 Task: Learn more about a business.
Action: Mouse moved to (752, 97)
Screenshot: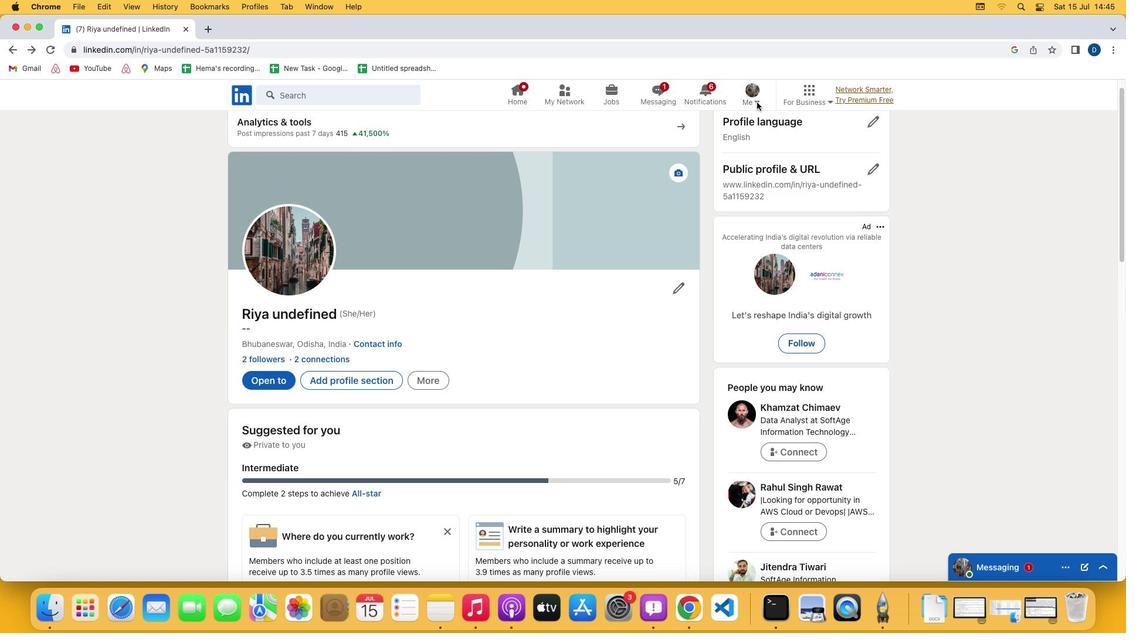 
Action: Mouse pressed left at (752, 97)
Screenshot: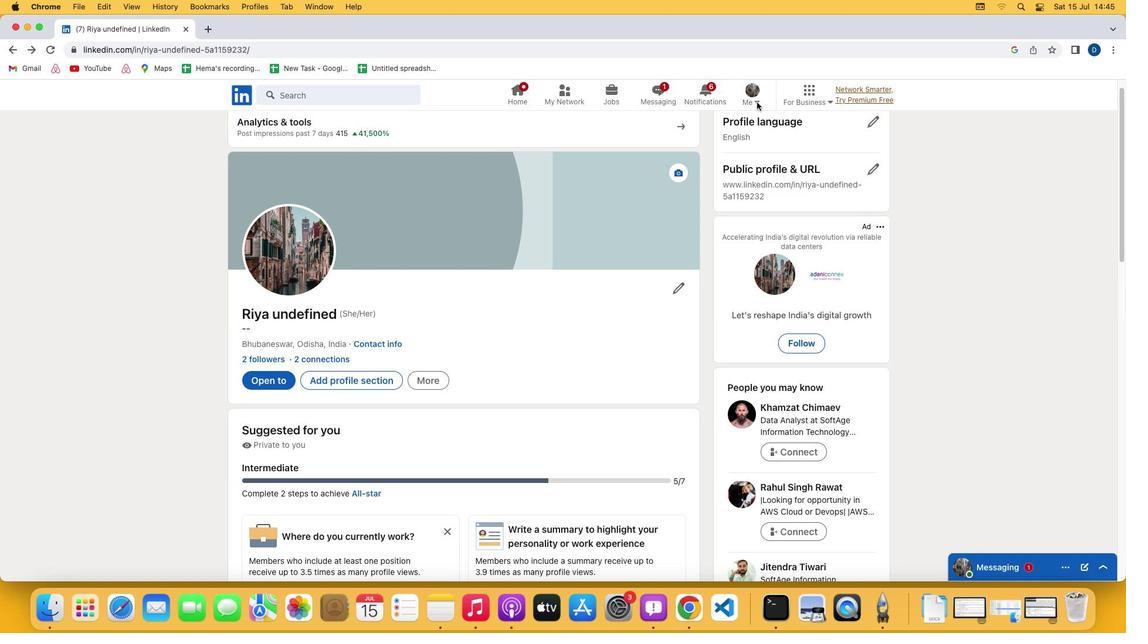 
Action: Mouse pressed left at (752, 97)
Screenshot: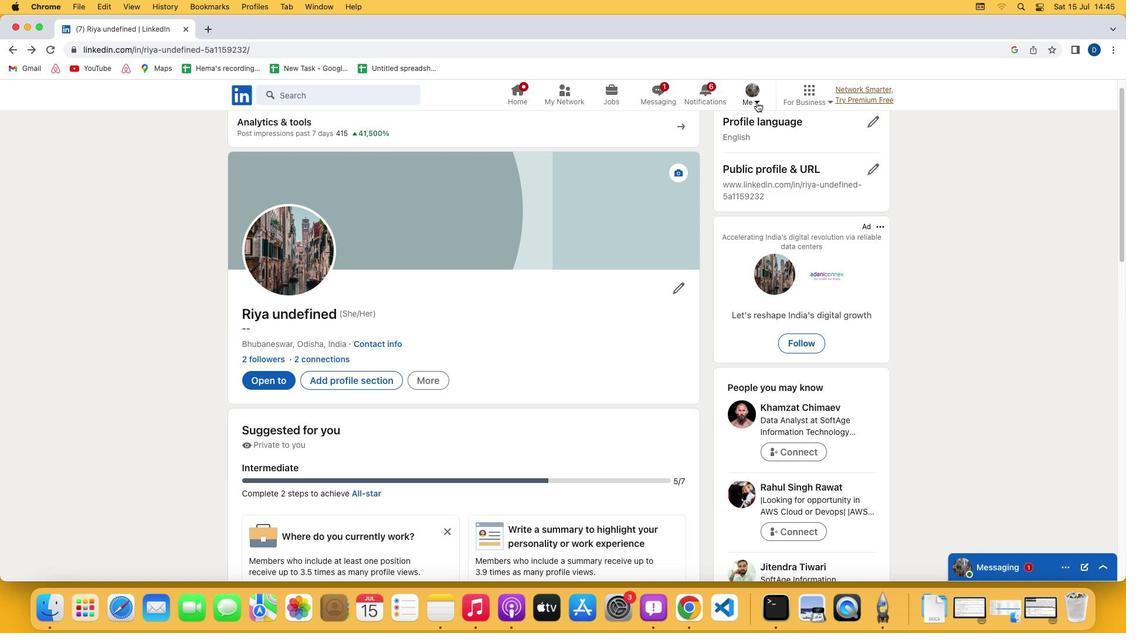 
Action: Mouse moved to (669, 217)
Screenshot: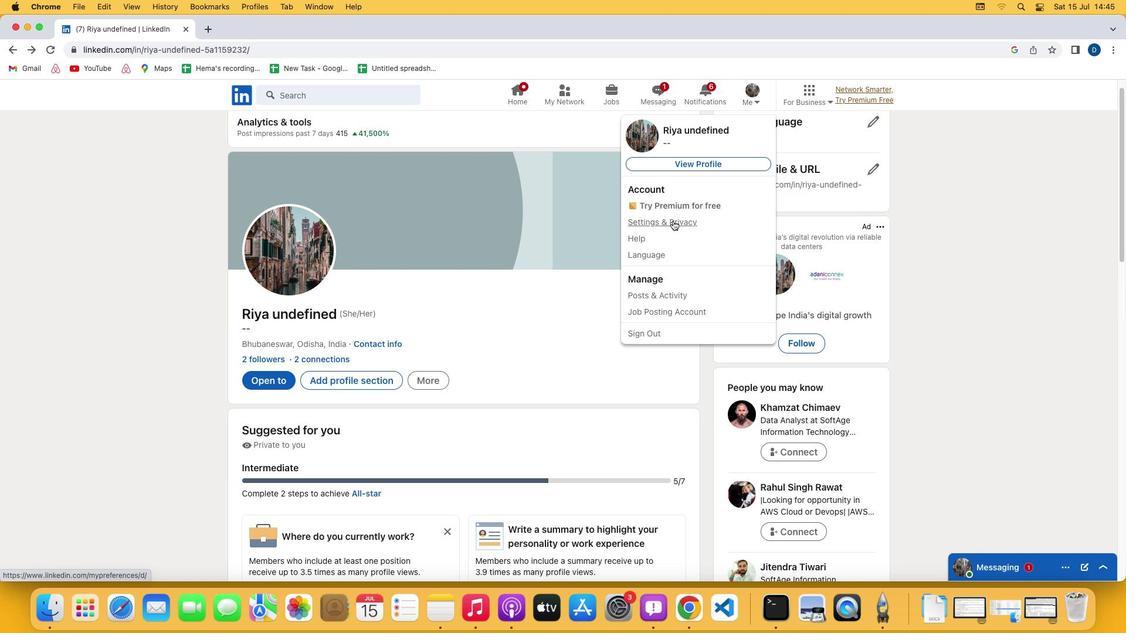 
Action: Mouse pressed left at (669, 217)
Screenshot: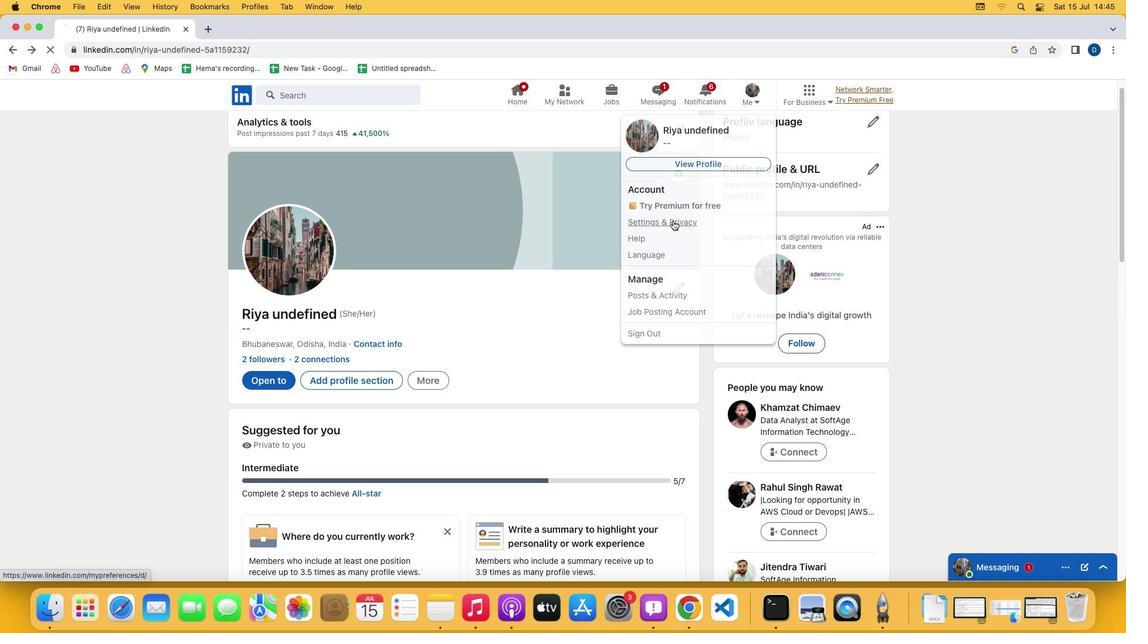 
Action: Mouse moved to (580, 337)
Screenshot: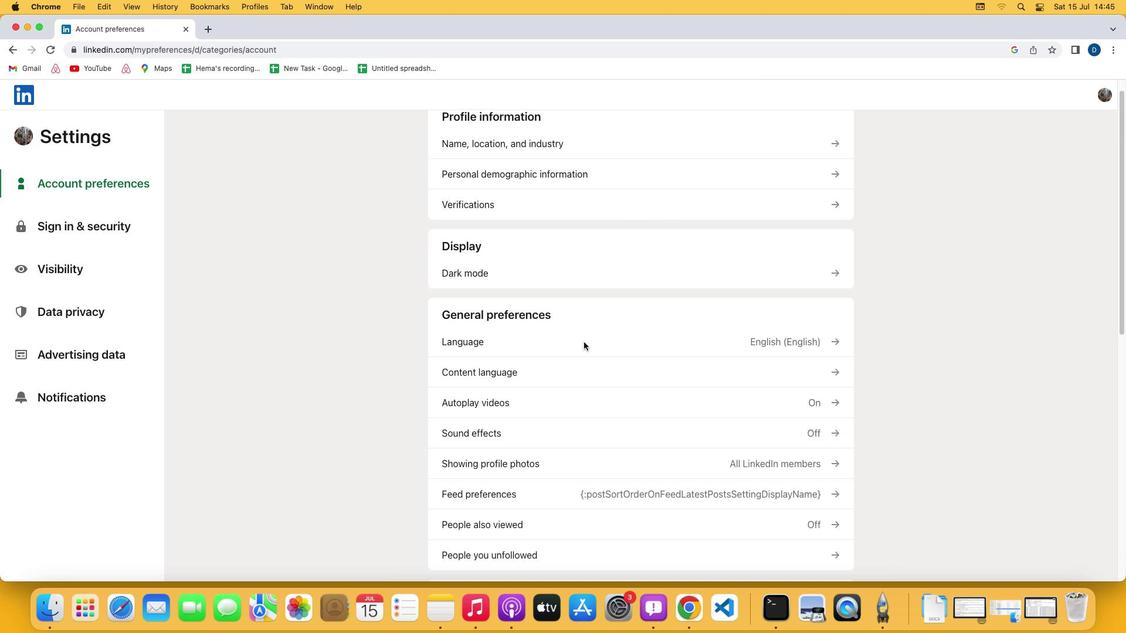 
Action: Mouse scrolled (580, 337) with delta (-3, -4)
Screenshot: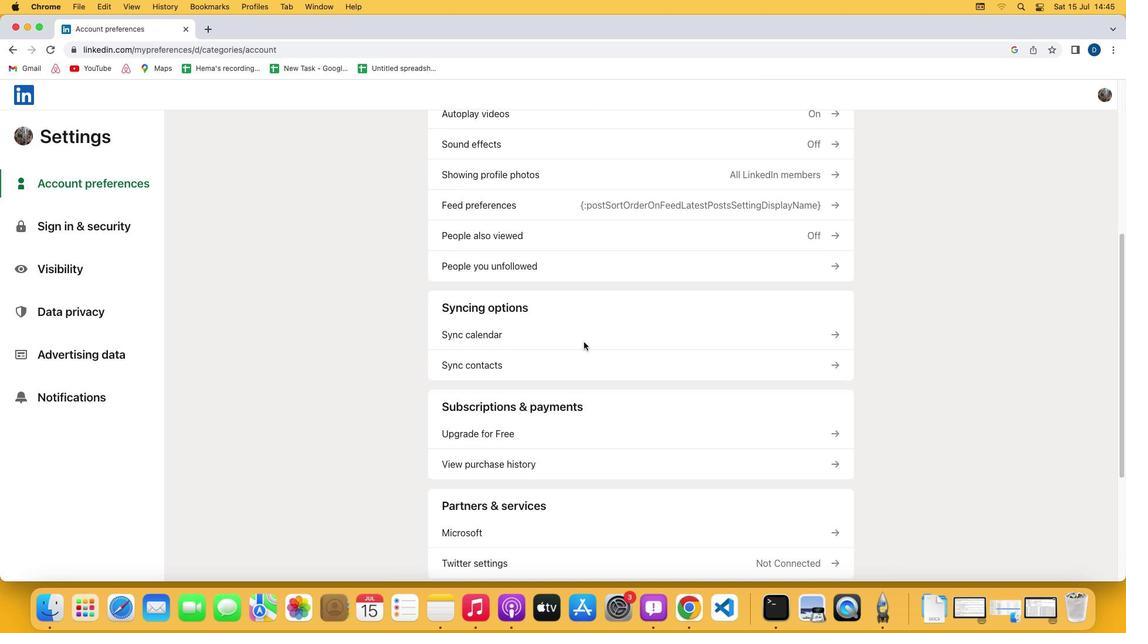 
Action: Mouse scrolled (580, 337) with delta (-3, -4)
Screenshot: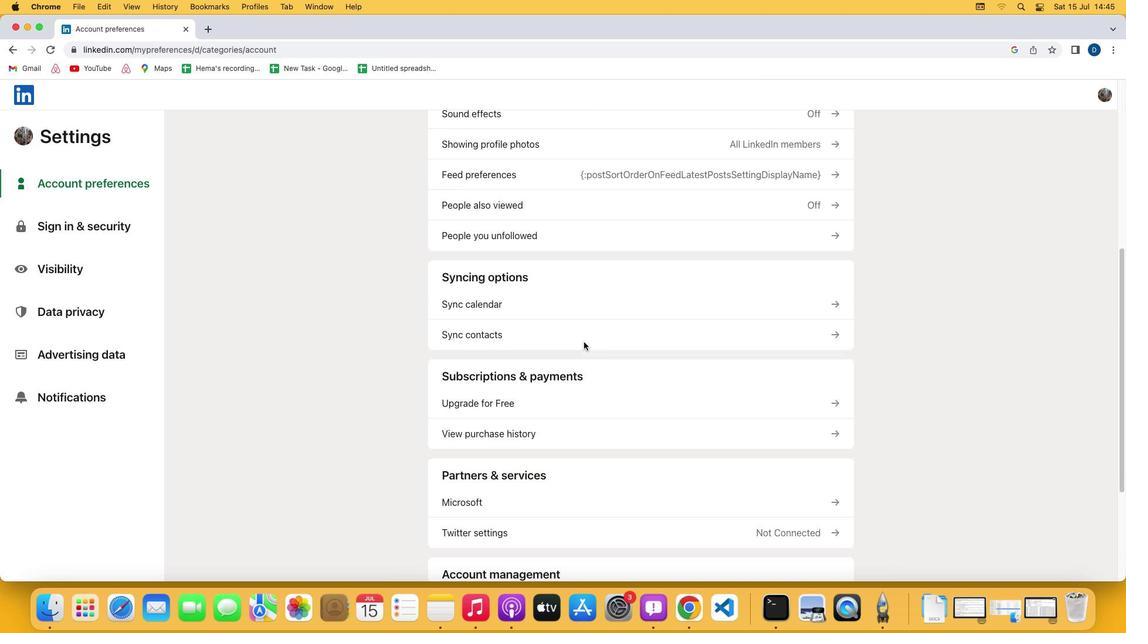 
Action: Mouse scrolled (580, 337) with delta (-3, -5)
Screenshot: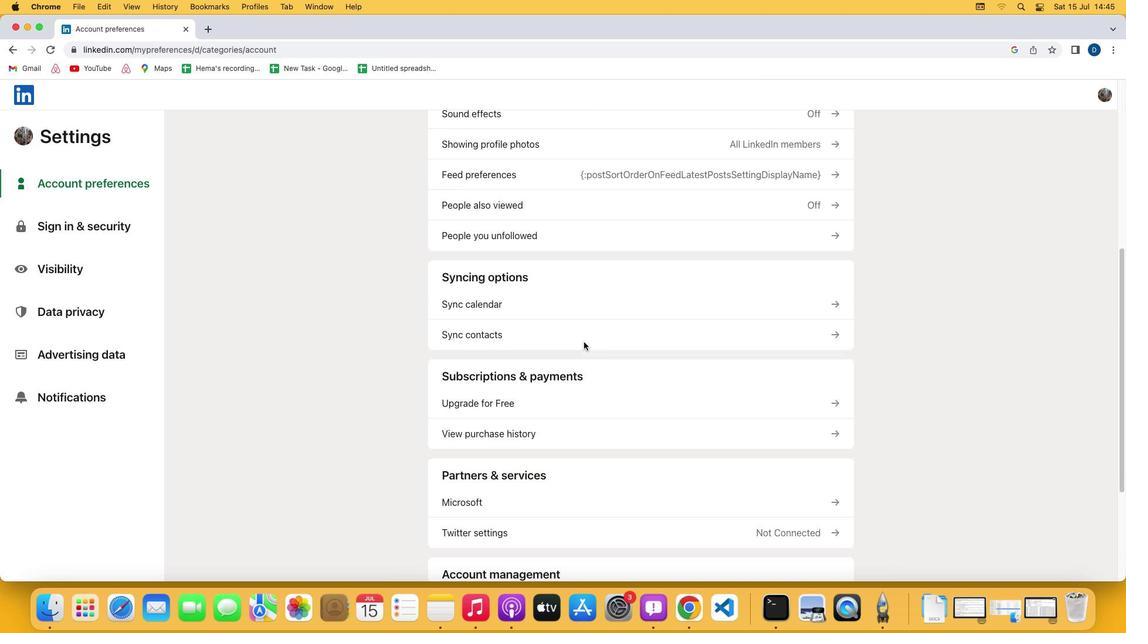 
Action: Mouse scrolled (580, 337) with delta (-3, -6)
Screenshot: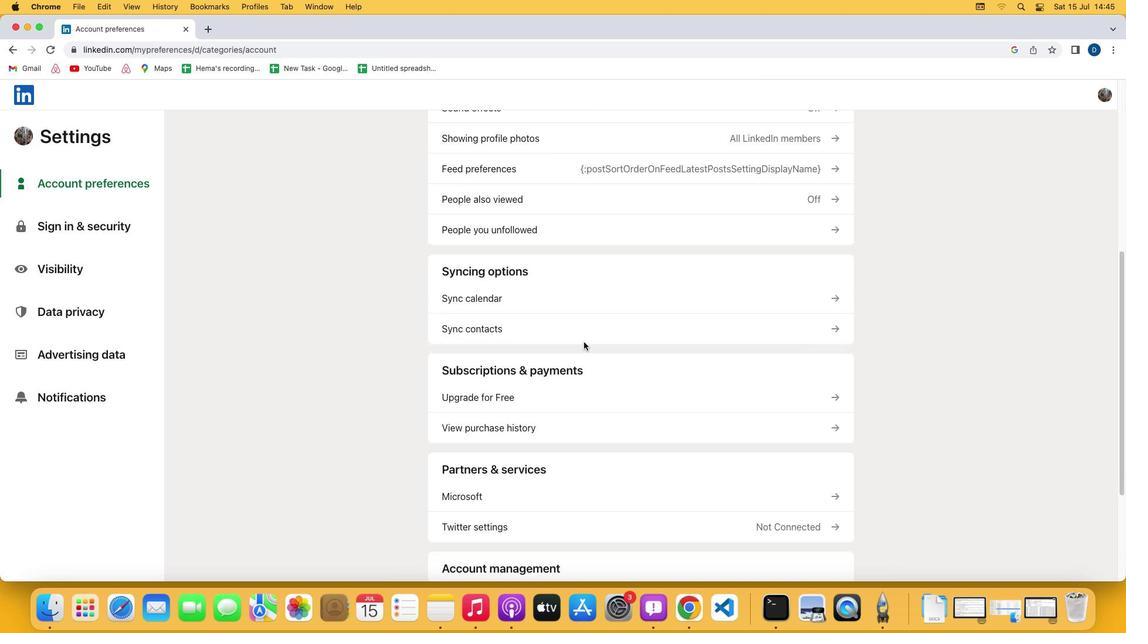 
Action: Mouse scrolled (580, 337) with delta (-3, -6)
Screenshot: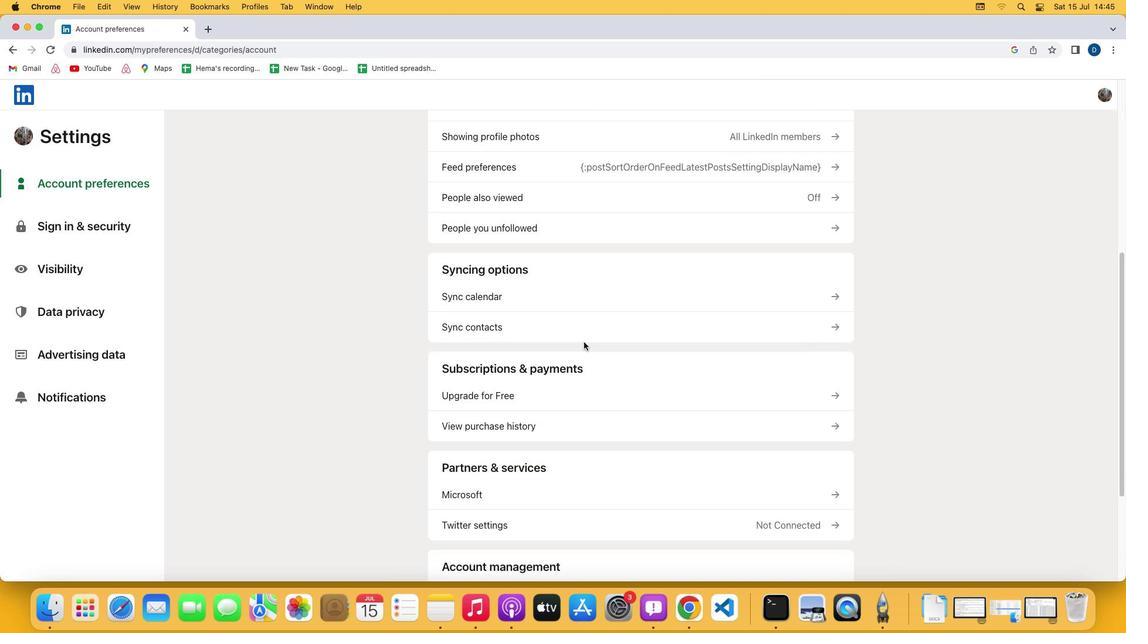 
Action: Mouse scrolled (580, 337) with delta (-3, -4)
Screenshot: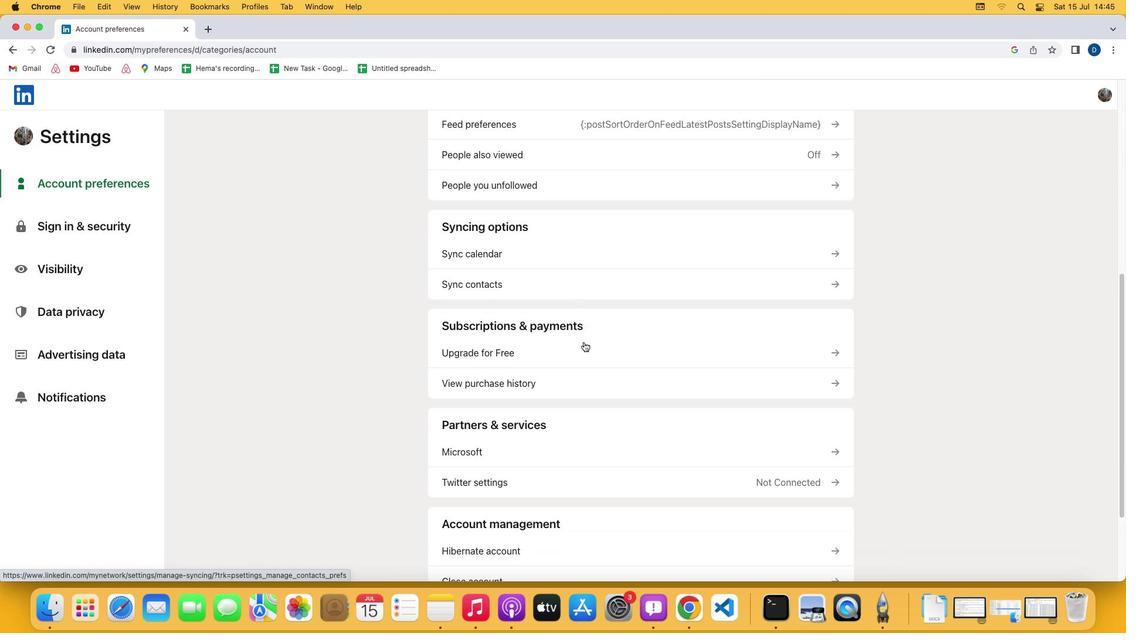 
Action: Mouse scrolled (580, 337) with delta (-3, -4)
Screenshot: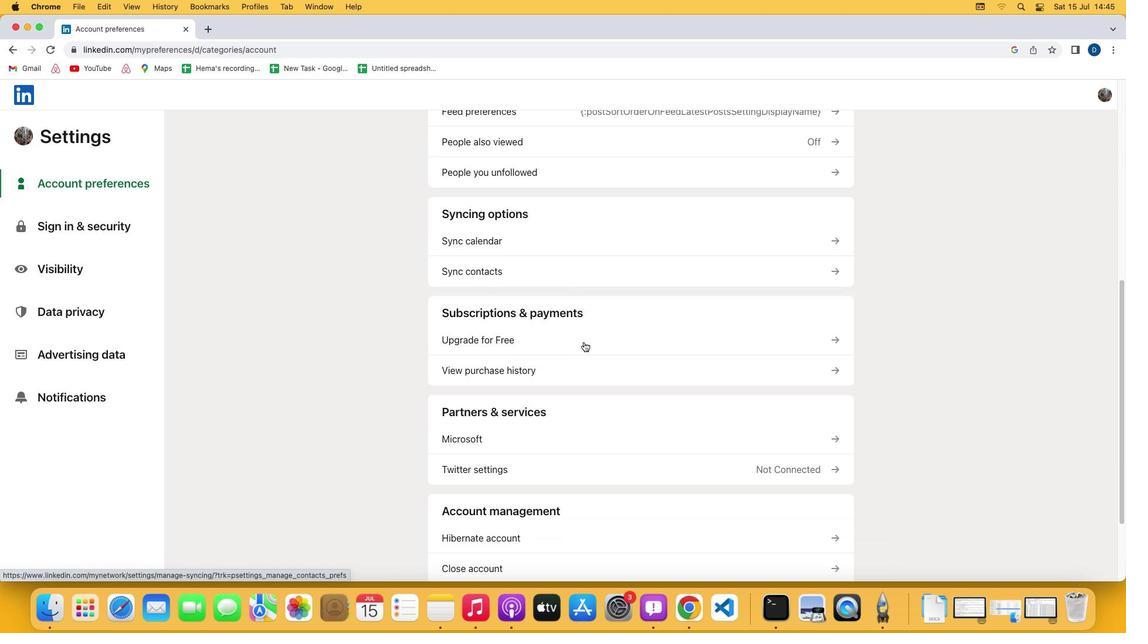 
Action: Mouse scrolled (580, 337) with delta (-3, -4)
Screenshot: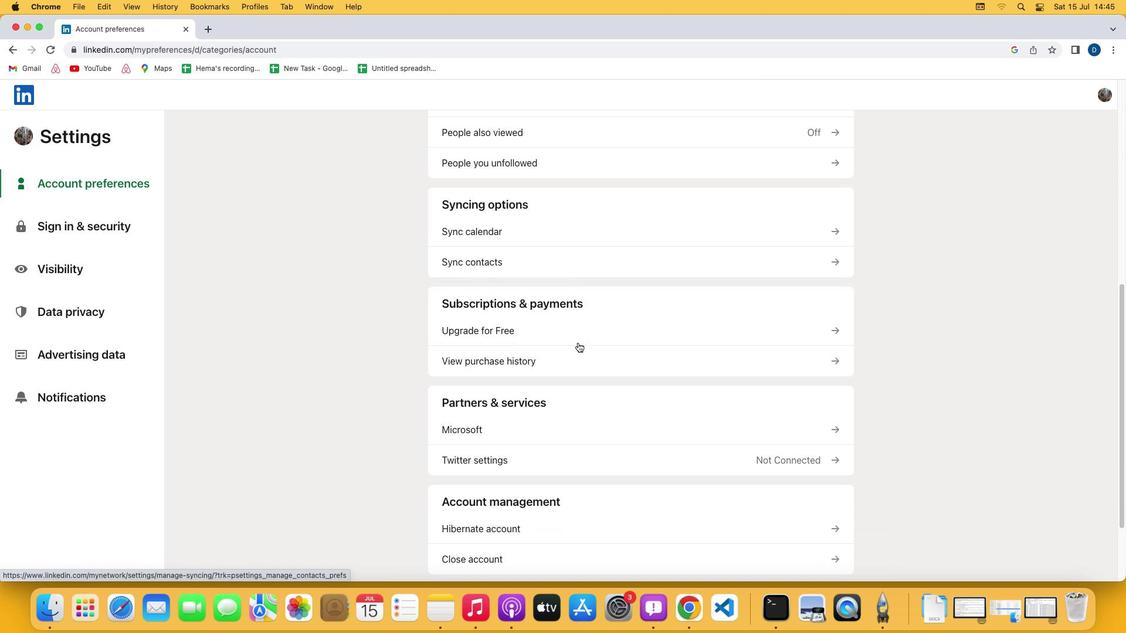 
Action: Mouse moved to (501, 330)
Screenshot: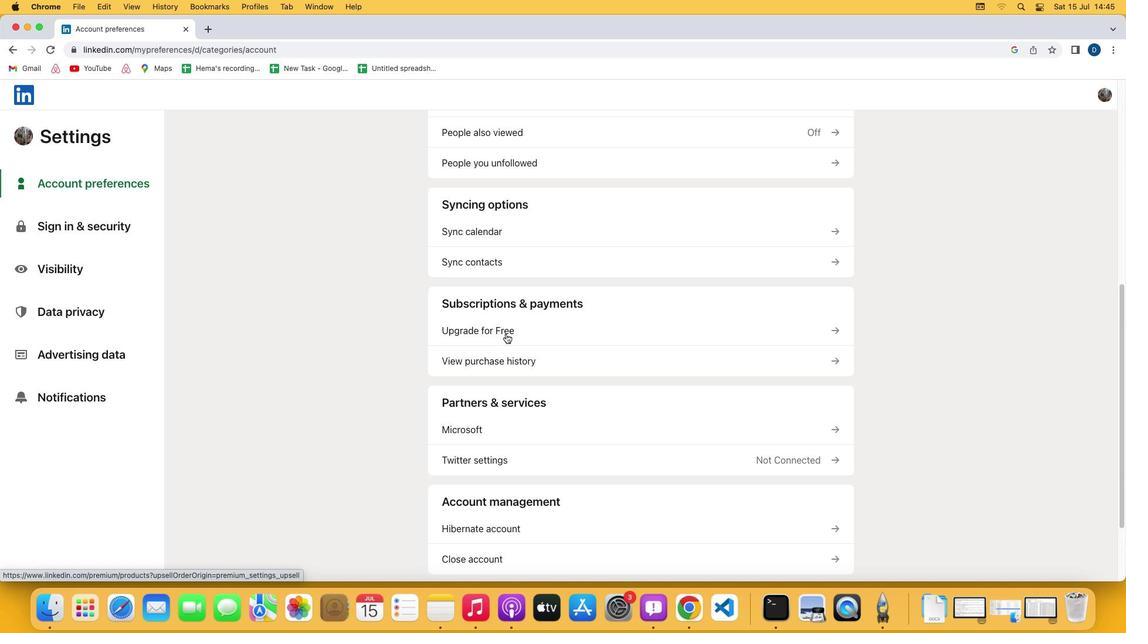 
Action: Mouse pressed left at (501, 330)
Screenshot: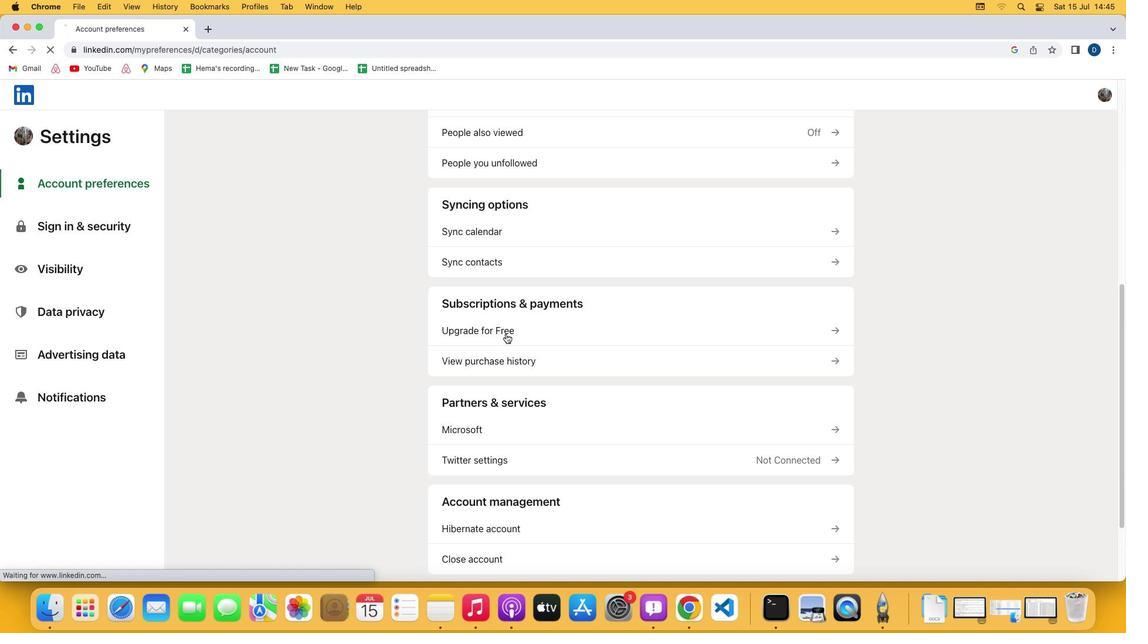 
Action: Mouse moved to (455, 316)
Screenshot: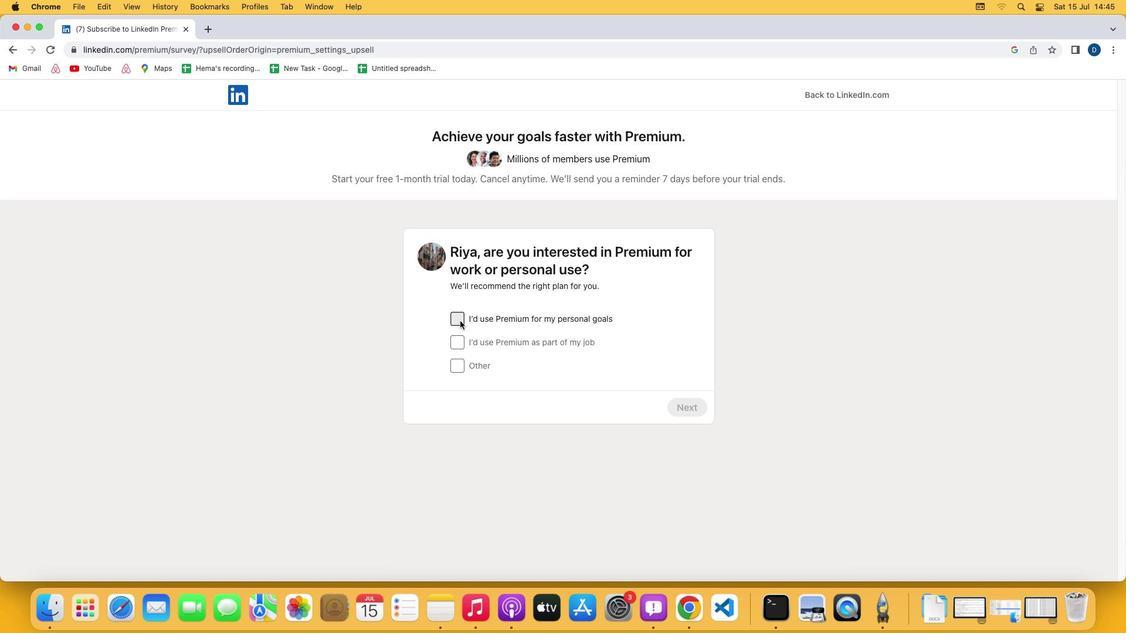 
Action: Mouse pressed left at (455, 316)
Screenshot: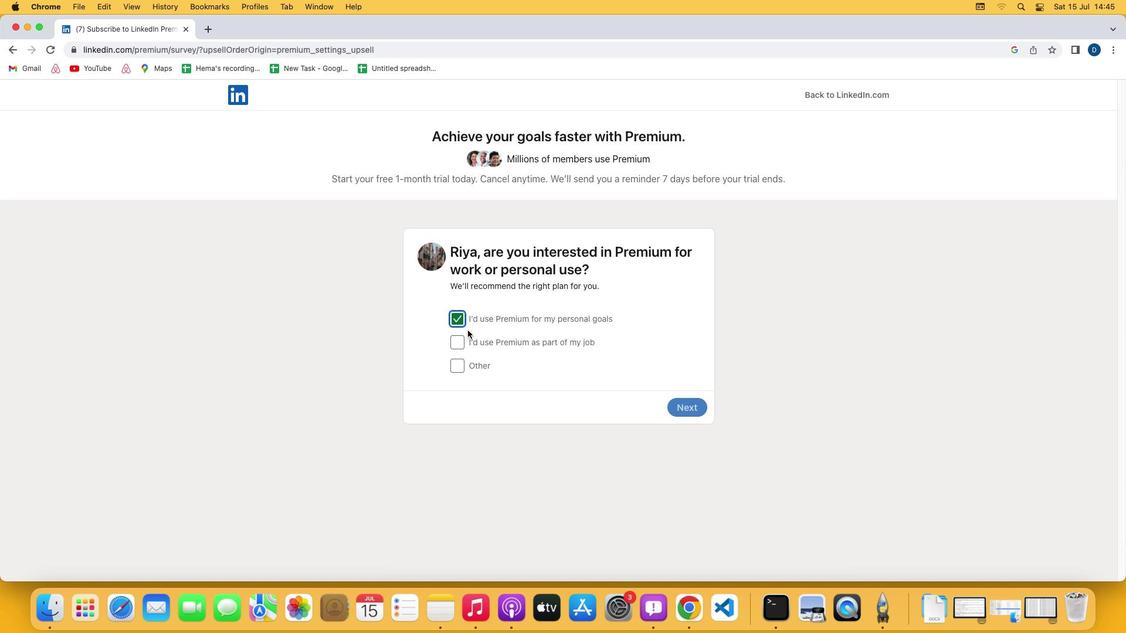 
Action: Mouse moved to (680, 404)
Screenshot: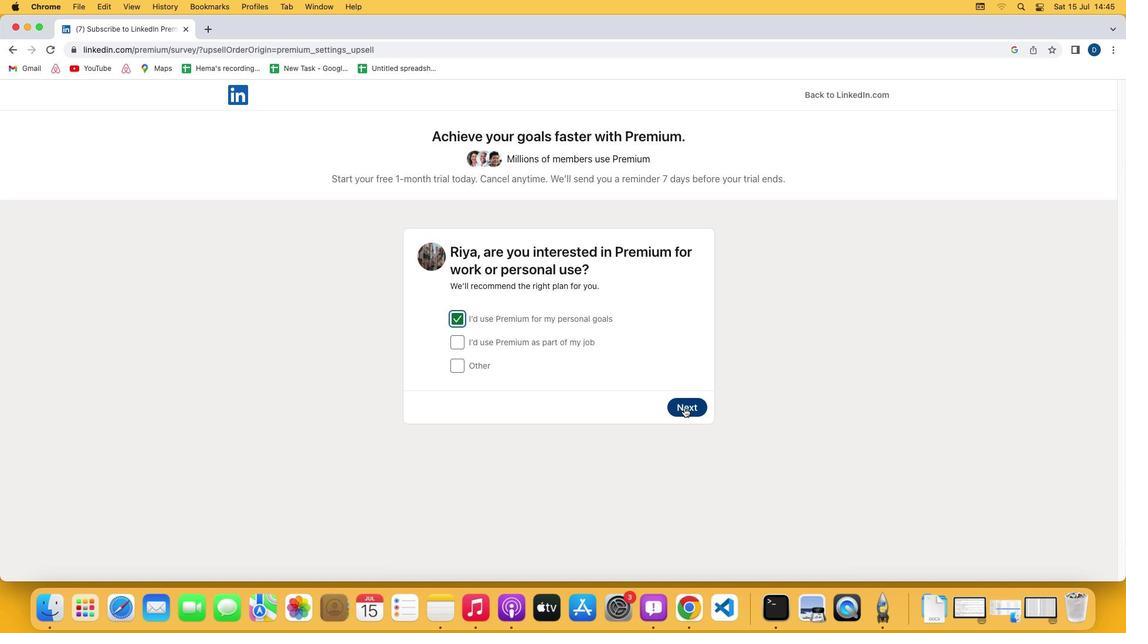
Action: Mouse pressed left at (680, 404)
Screenshot: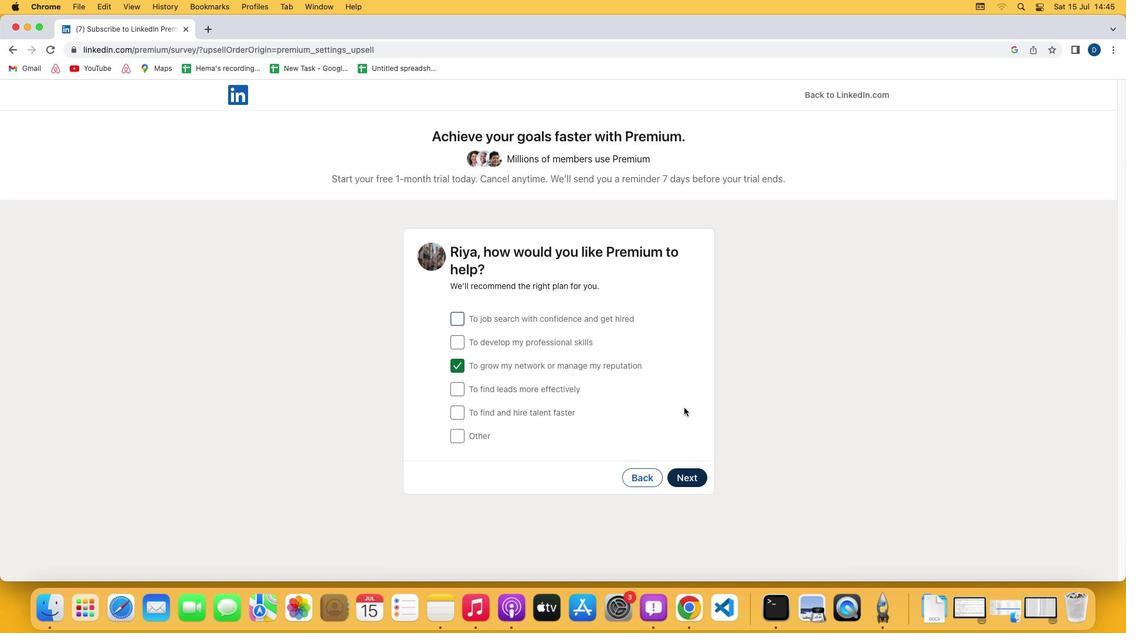
Action: Mouse moved to (677, 472)
Screenshot: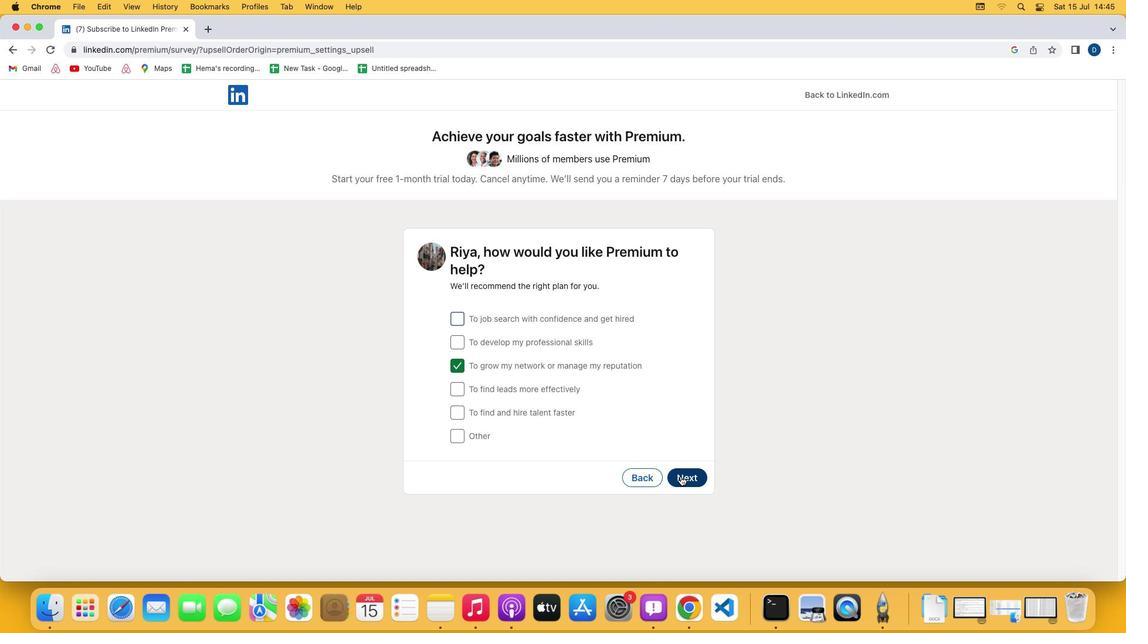 
Action: Mouse pressed left at (677, 472)
Screenshot: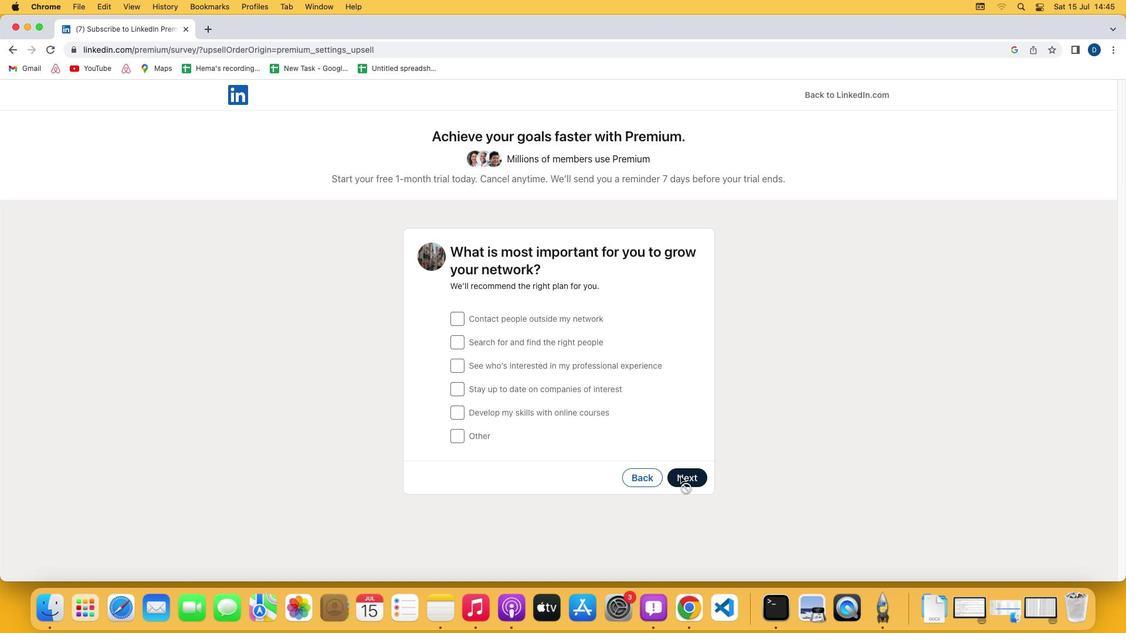
Action: Mouse moved to (457, 313)
Screenshot: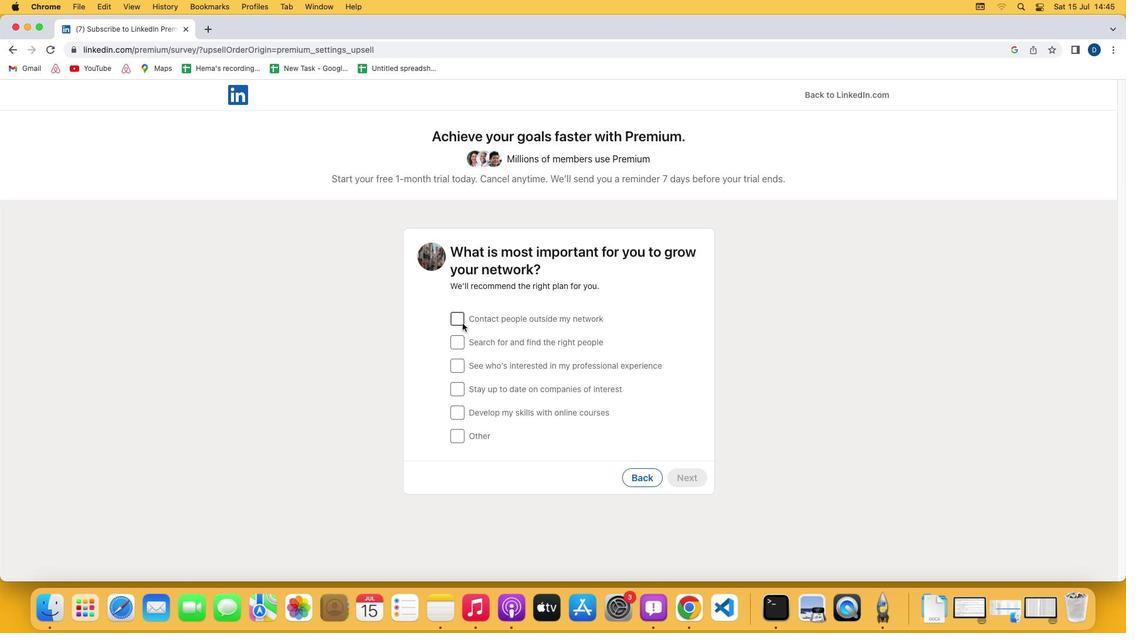 
Action: Mouse pressed left at (457, 313)
Screenshot: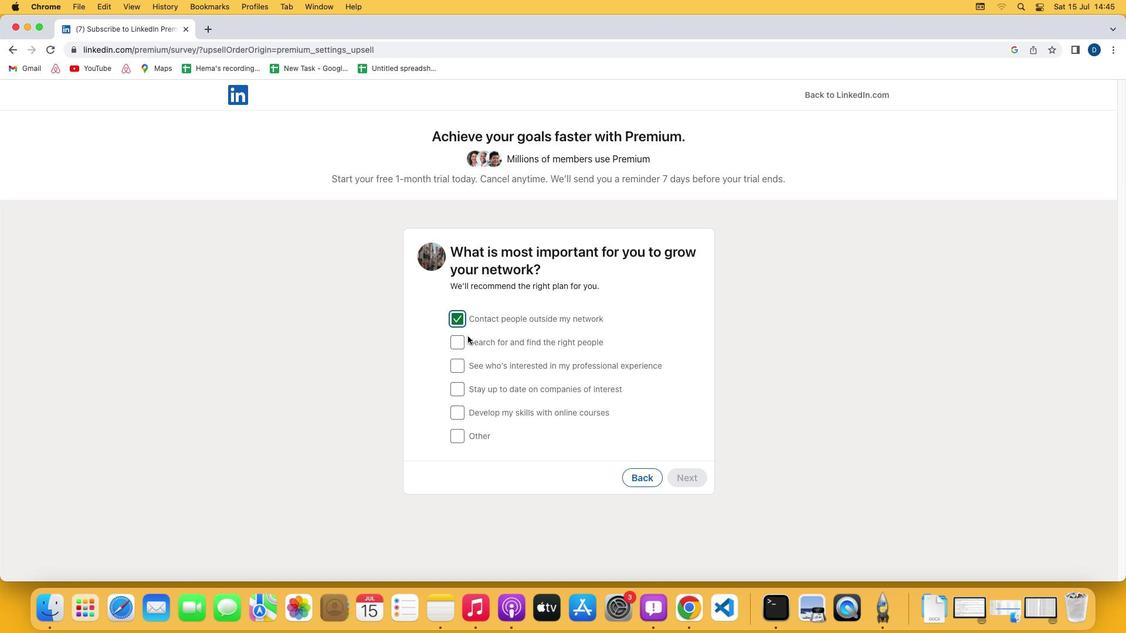 
Action: Mouse moved to (681, 479)
Screenshot: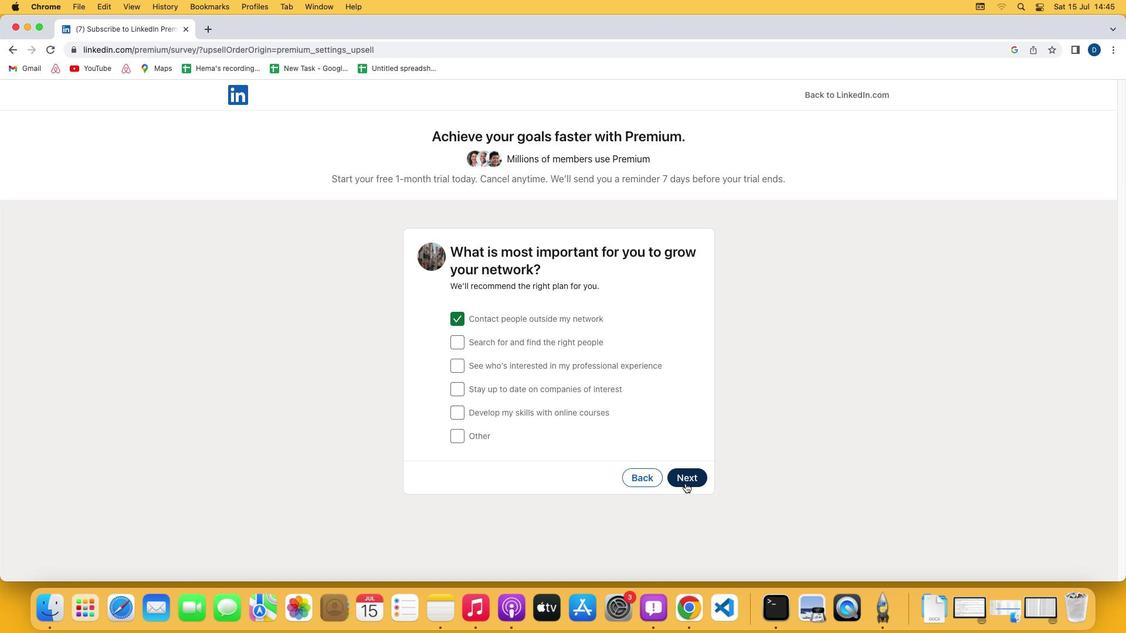 
Action: Mouse pressed left at (681, 479)
Screenshot: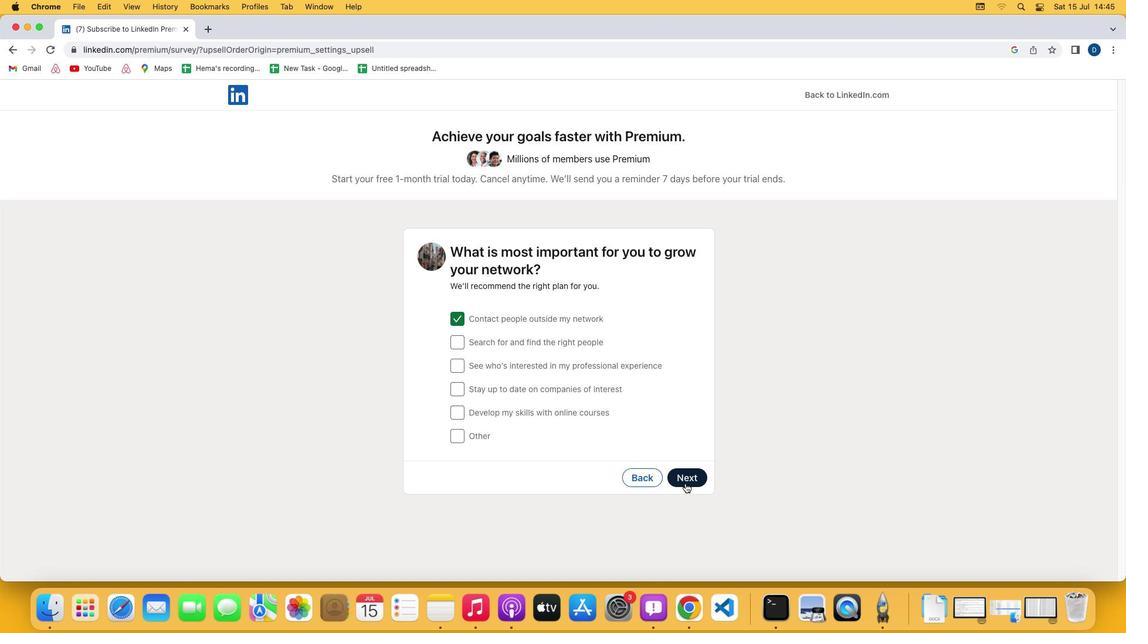 
Action: Mouse moved to (295, 571)
Screenshot: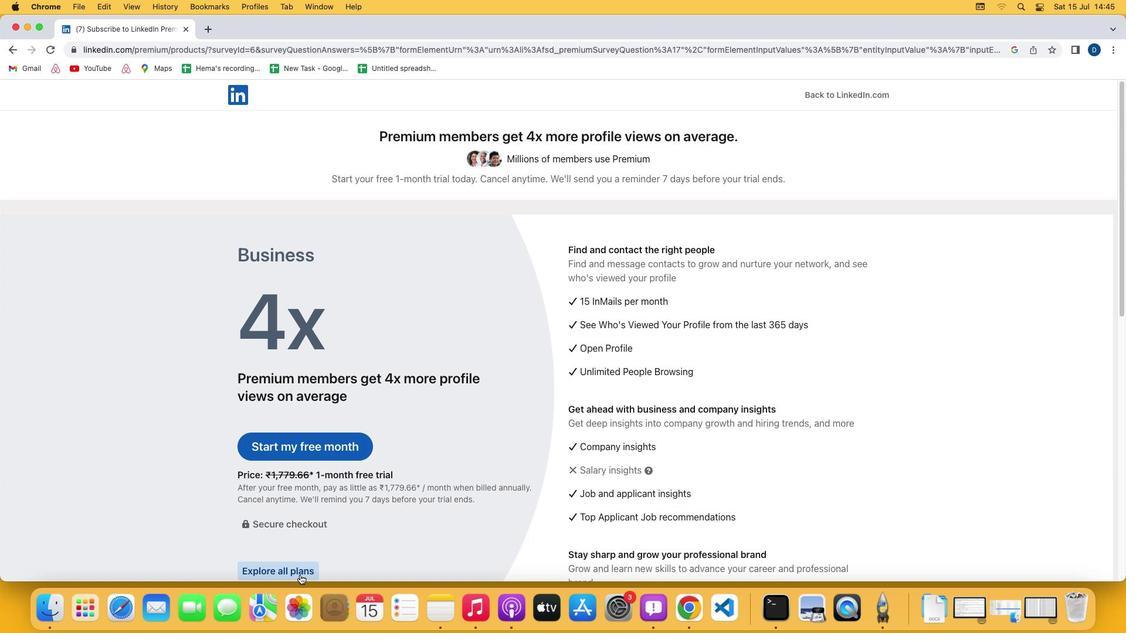 
Action: Mouse pressed left at (295, 571)
Screenshot: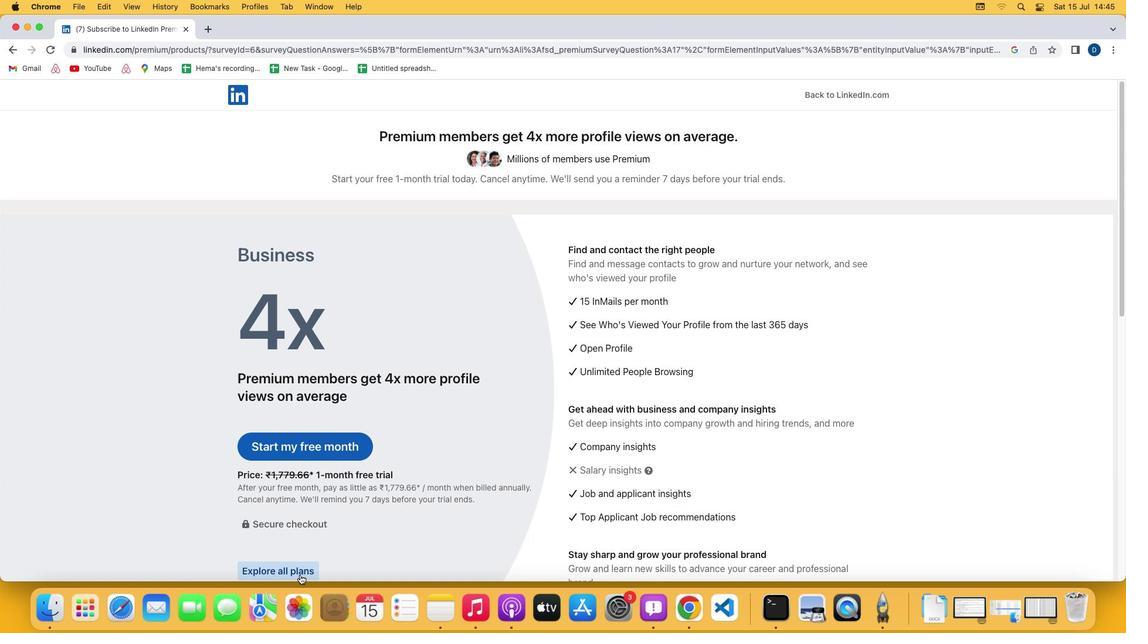 
Action: Mouse moved to (470, 478)
Screenshot: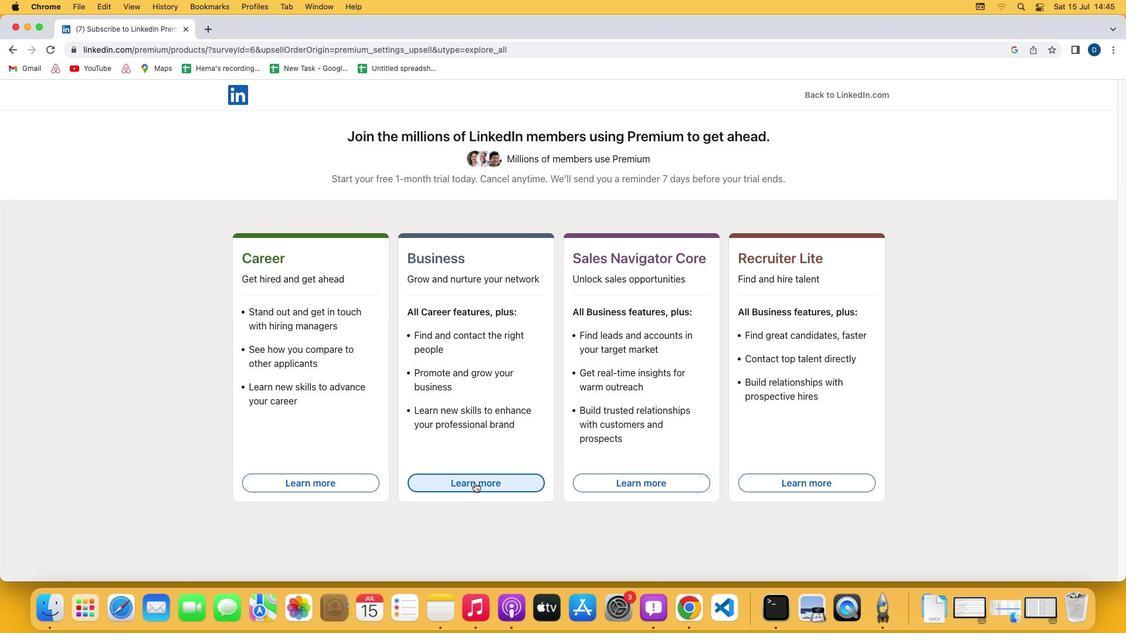 
Action: Mouse pressed left at (470, 478)
Screenshot: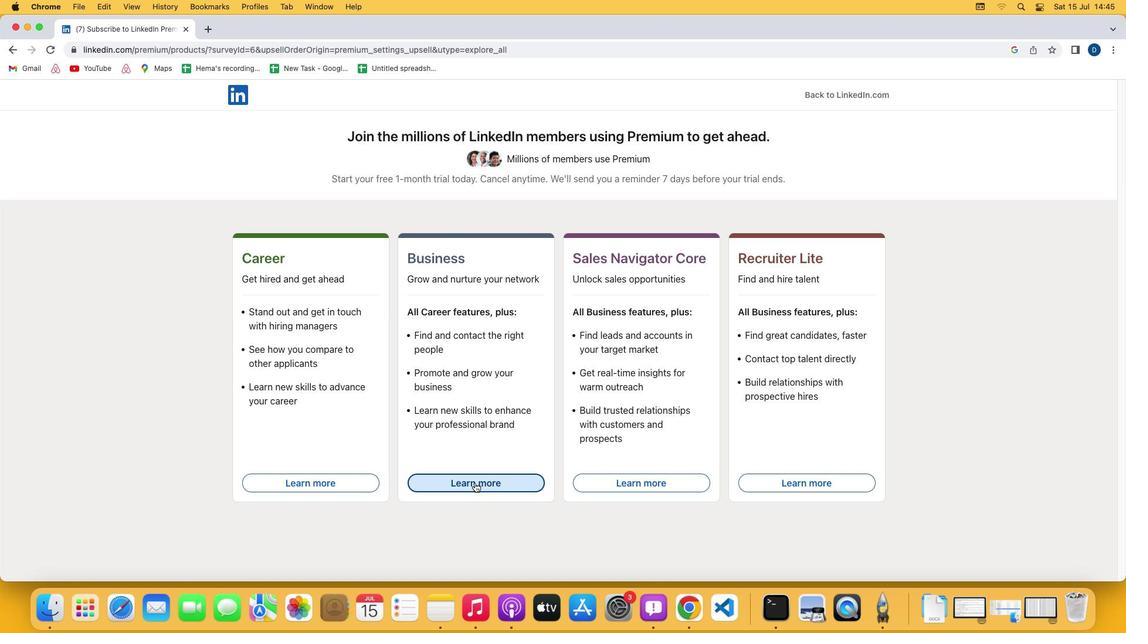 
